 Task: Set the number of puzzle columns for the puzzle interactive game video filter to 4.
Action: Mouse moved to (127, 19)
Screenshot: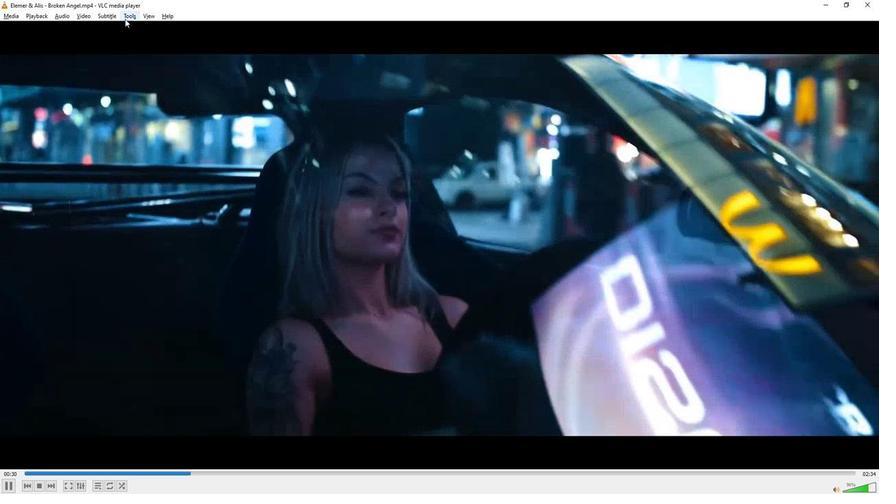 
Action: Mouse pressed left at (127, 19)
Screenshot: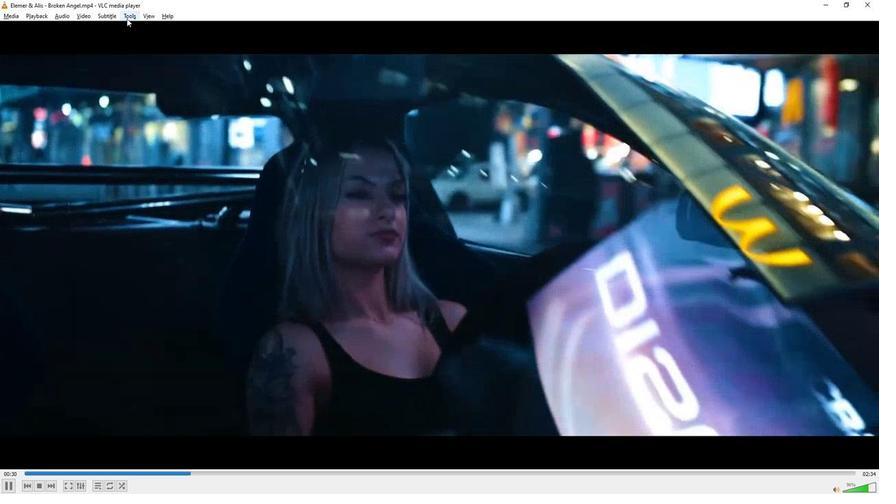 
Action: Mouse moved to (144, 130)
Screenshot: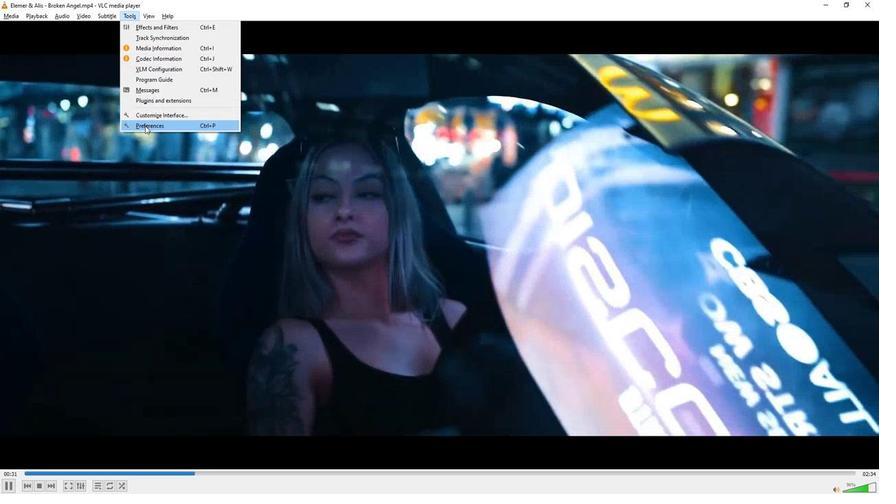 
Action: Mouse pressed left at (144, 130)
Screenshot: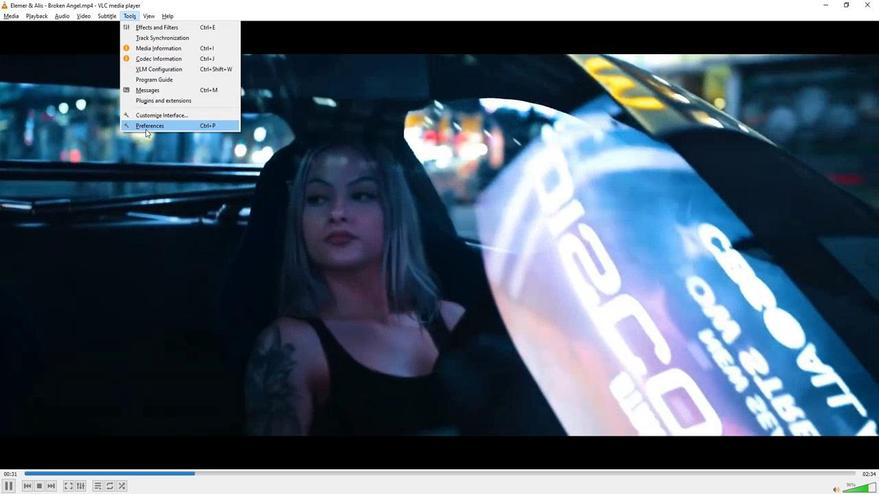 
Action: Mouse moved to (193, 389)
Screenshot: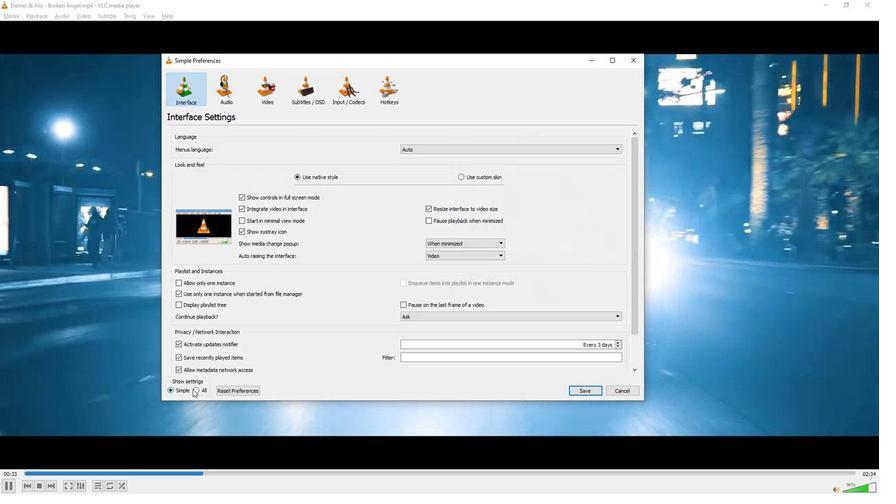 
Action: Mouse pressed left at (193, 389)
Screenshot: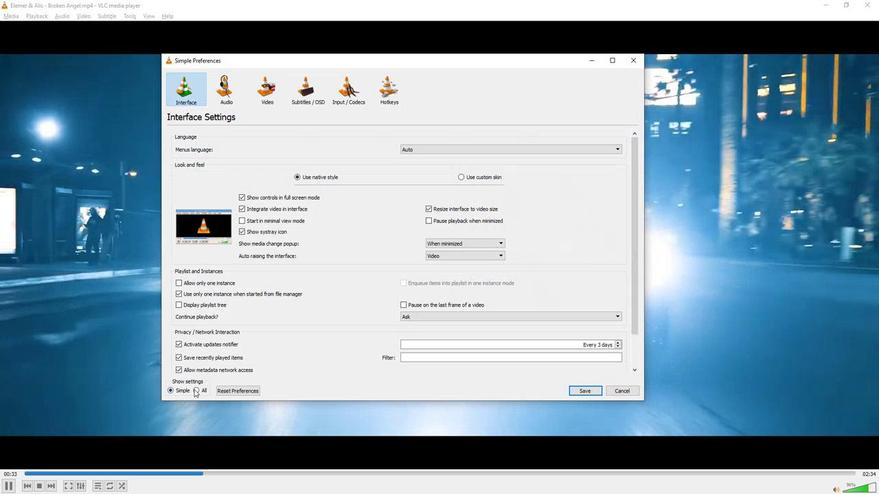 
Action: Mouse moved to (196, 346)
Screenshot: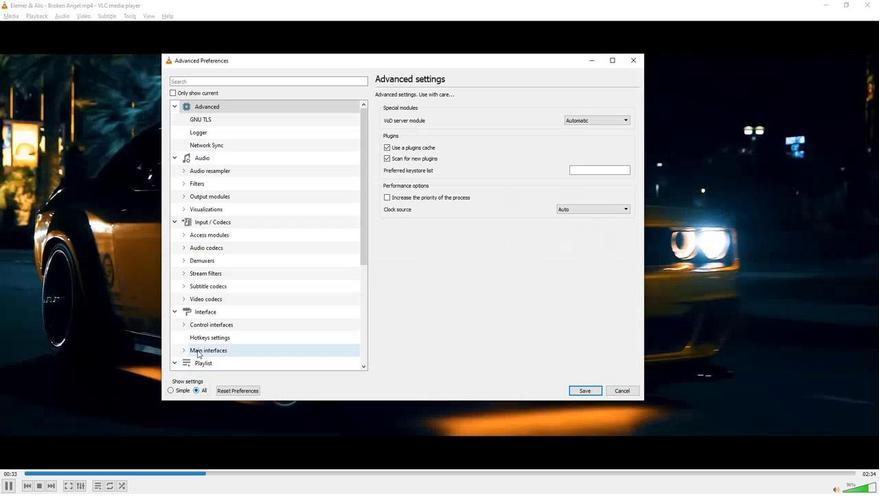 
Action: Mouse scrolled (196, 346) with delta (0, 0)
Screenshot: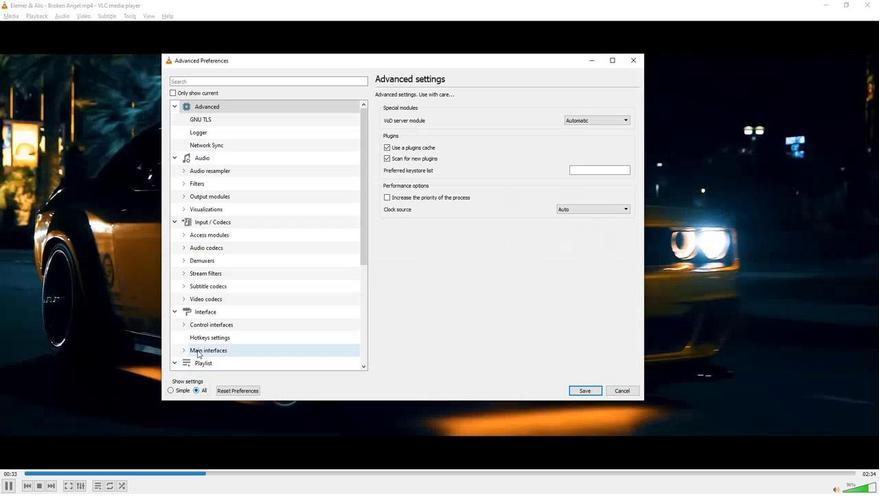 
Action: Mouse moved to (196, 345)
Screenshot: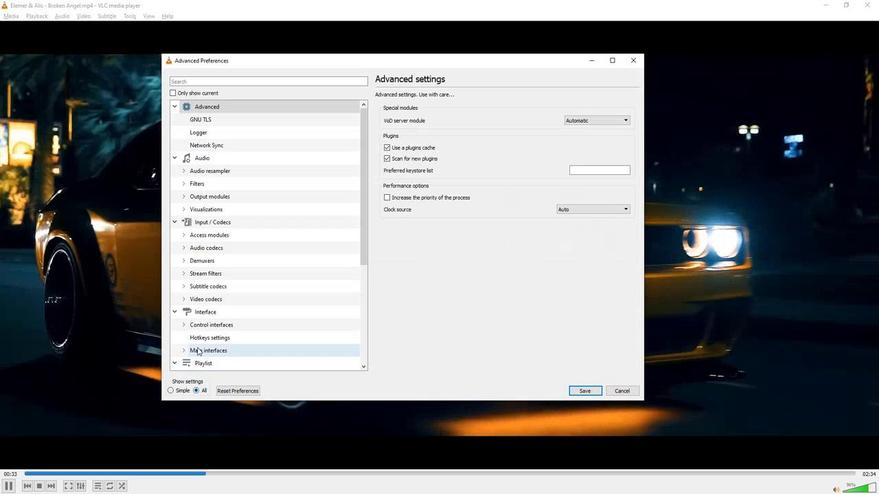 
Action: Mouse scrolled (196, 345) with delta (0, 0)
Screenshot: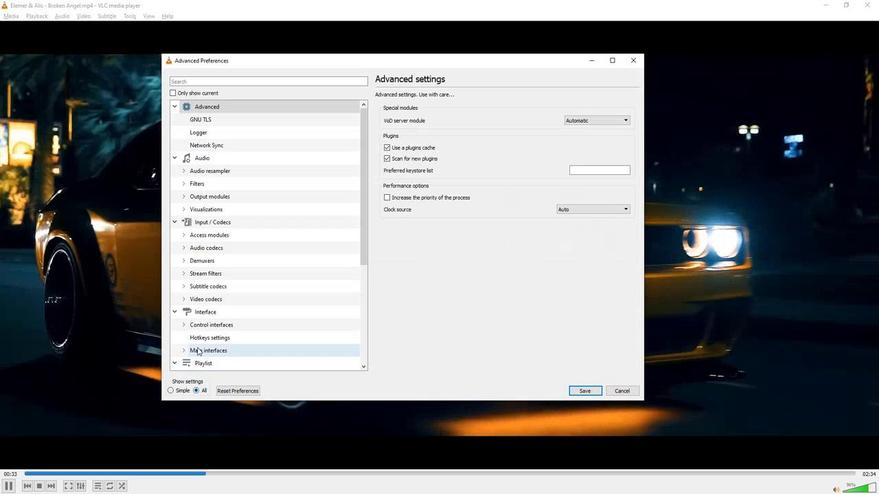 
Action: Mouse moved to (196, 344)
Screenshot: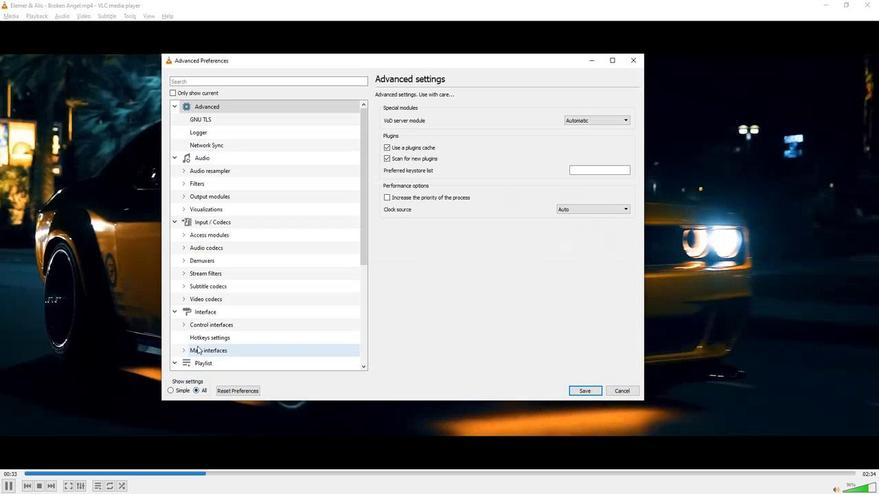 
Action: Mouse scrolled (196, 344) with delta (0, 0)
Screenshot: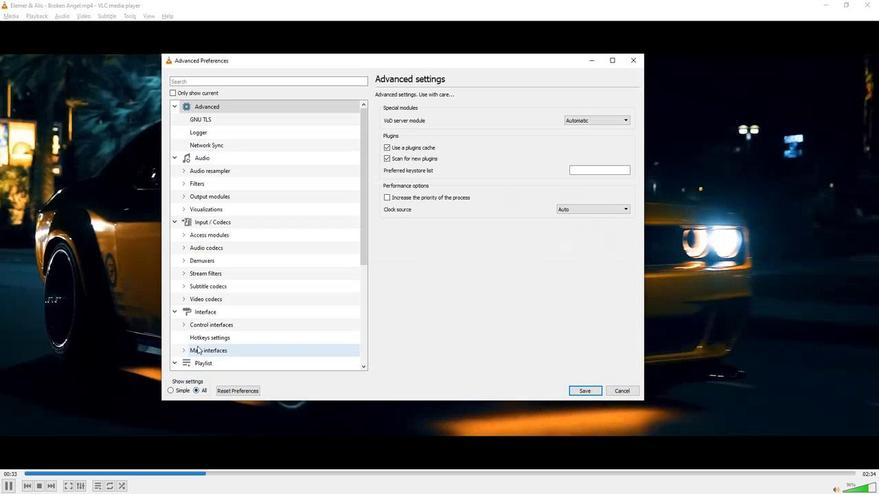 
Action: Mouse moved to (196, 342)
Screenshot: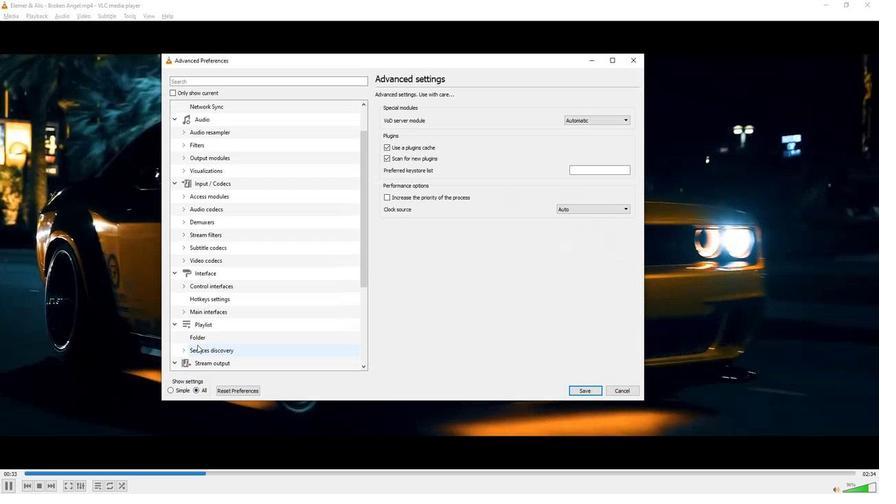 
Action: Mouse scrolled (196, 342) with delta (0, 0)
Screenshot: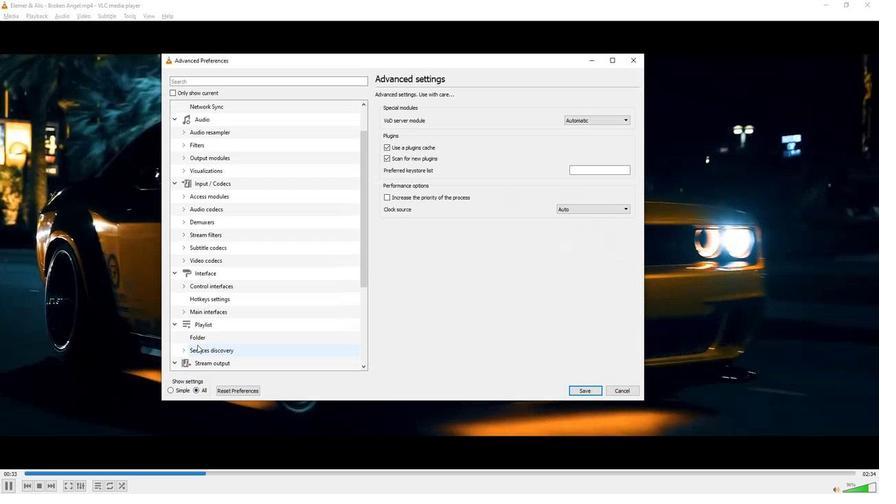 
Action: Mouse moved to (196, 341)
Screenshot: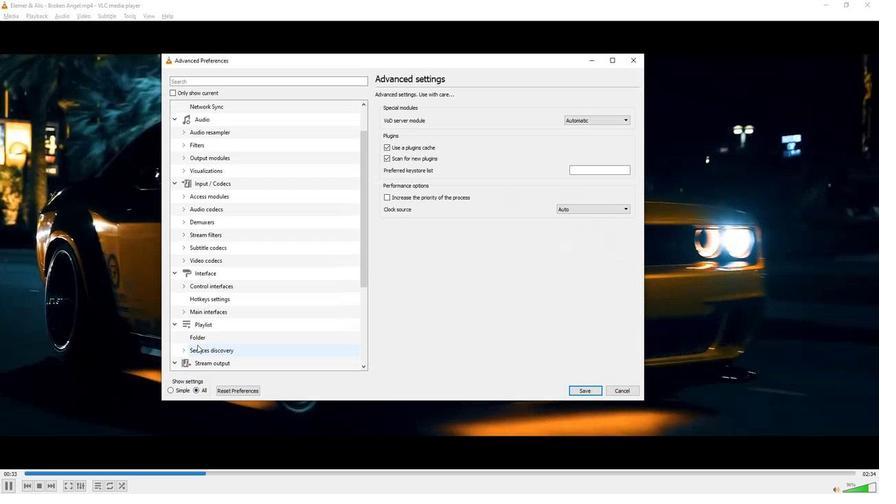 
Action: Mouse scrolled (196, 340) with delta (0, 0)
Screenshot: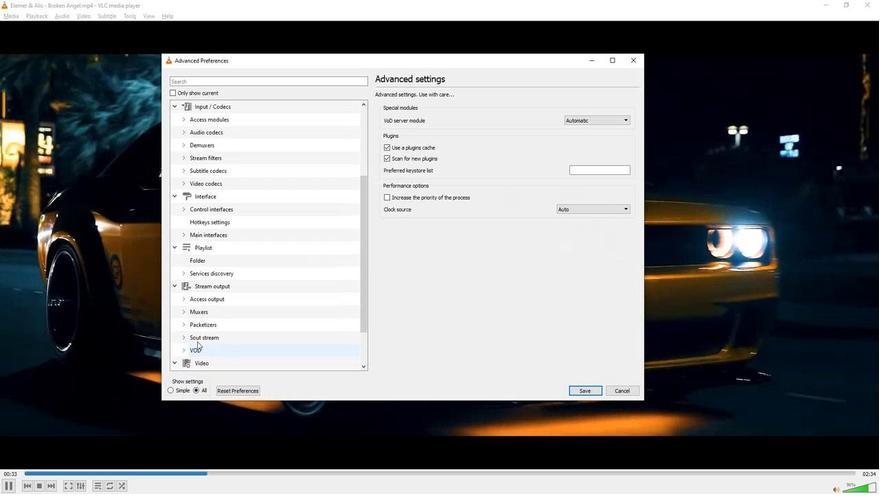 
Action: Mouse moved to (196, 340)
Screenshot: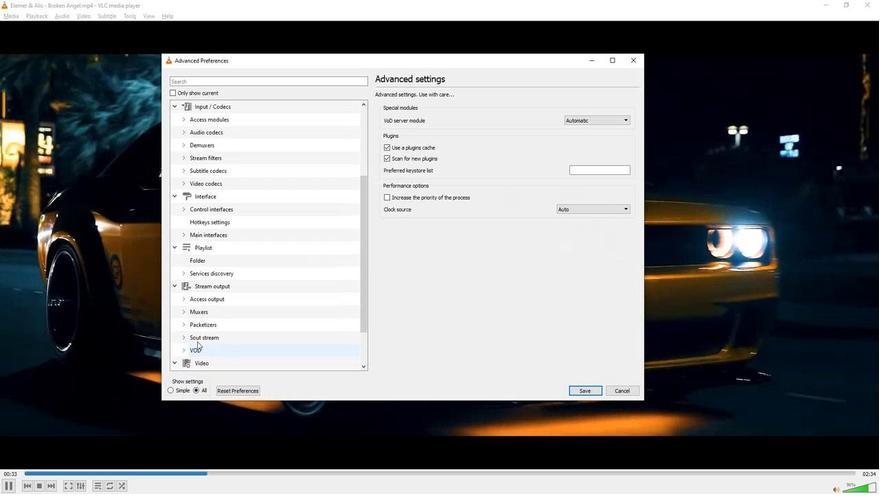 
Action: Mouse scrolled (196, 339) with delta (0, 0)
Screenshot: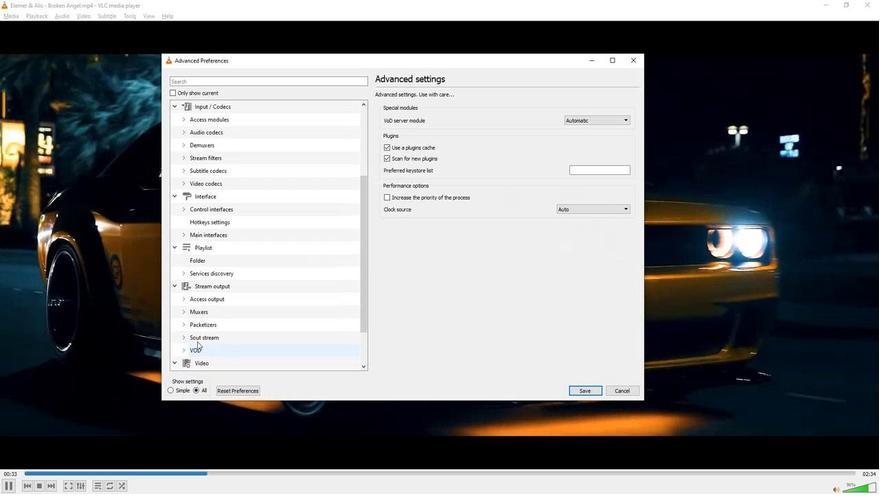 
Action: Mouse moved to (195, 338)
Screenshot: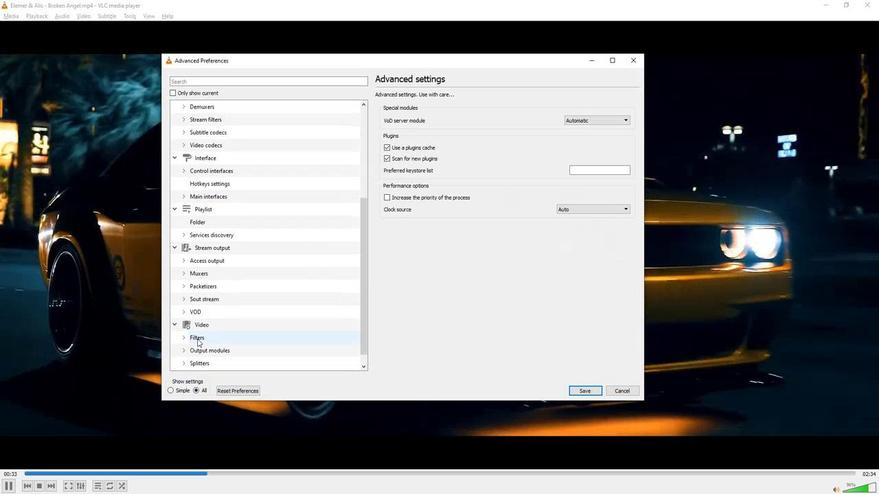 
Action: Mouse scrolled (195, 337) with delta (0, 0)
Screenshot: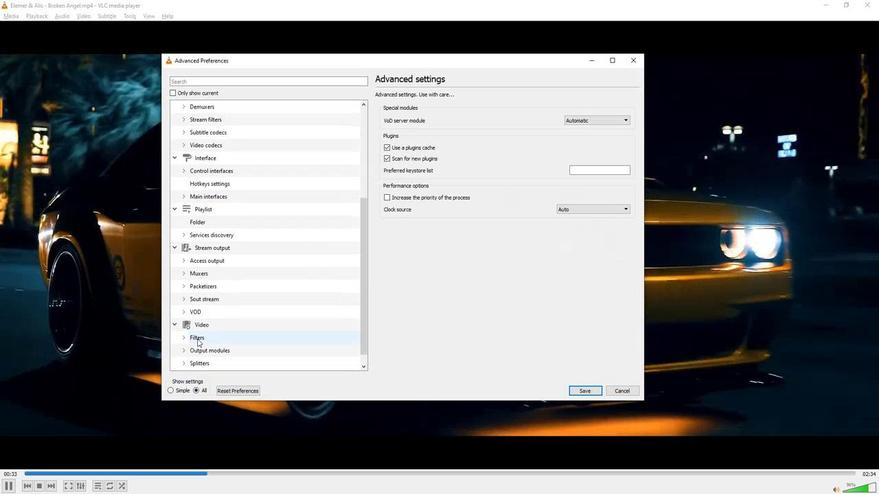
Action: Mouse moved to (195, 337)
Screenshot: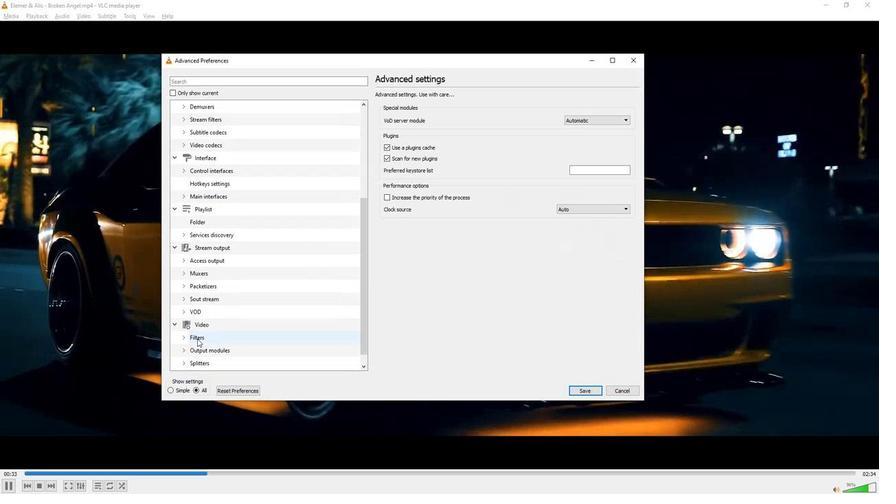 
Action: Mouse scrolled (195, 337) with delta (0, 0)
Screenshot: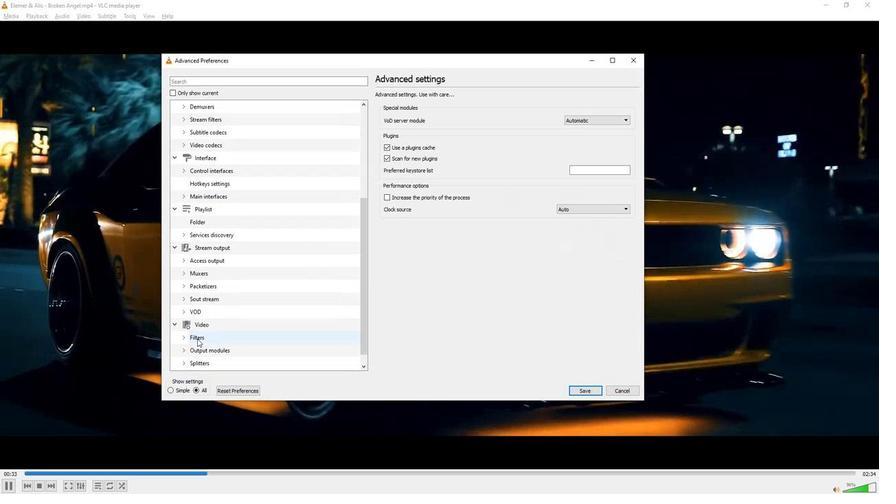 
Action: Mouse moved to (184, 328)
Screenshot: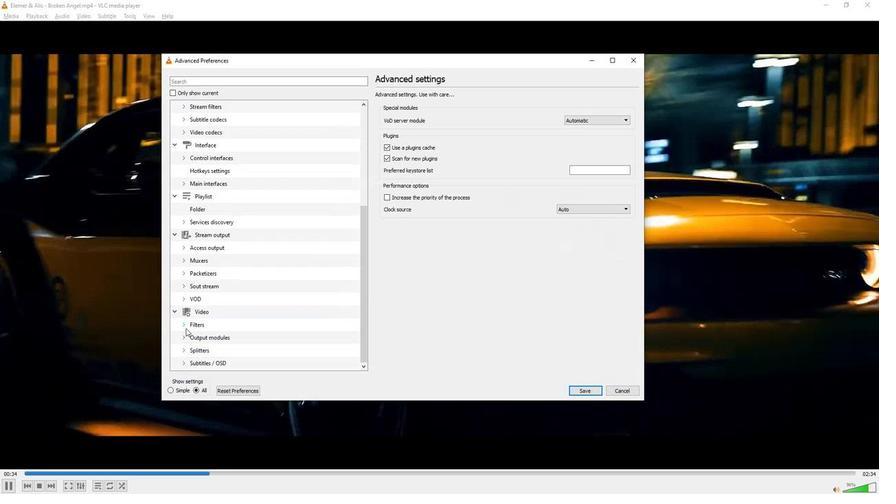 
Action: Mouse pressed left at (184, 328)
Screenshot: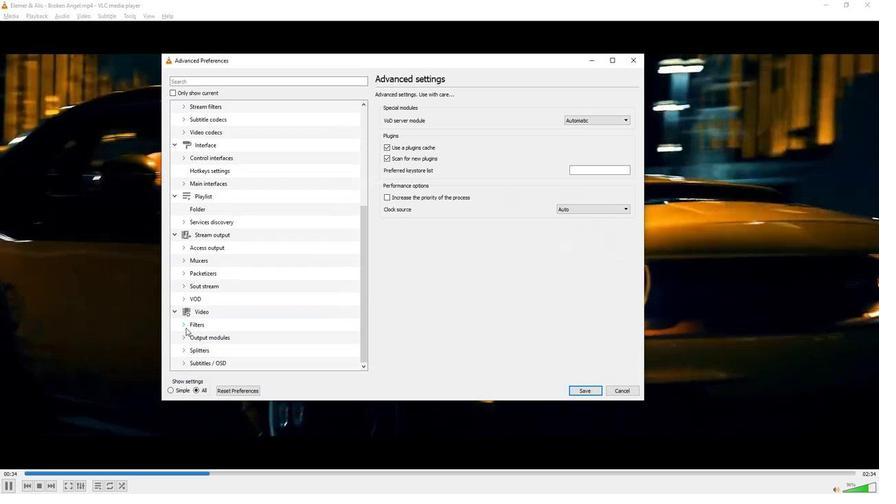 
Action: Mouse scrolled (184, 328) with delta (0, 0)
Screenshot: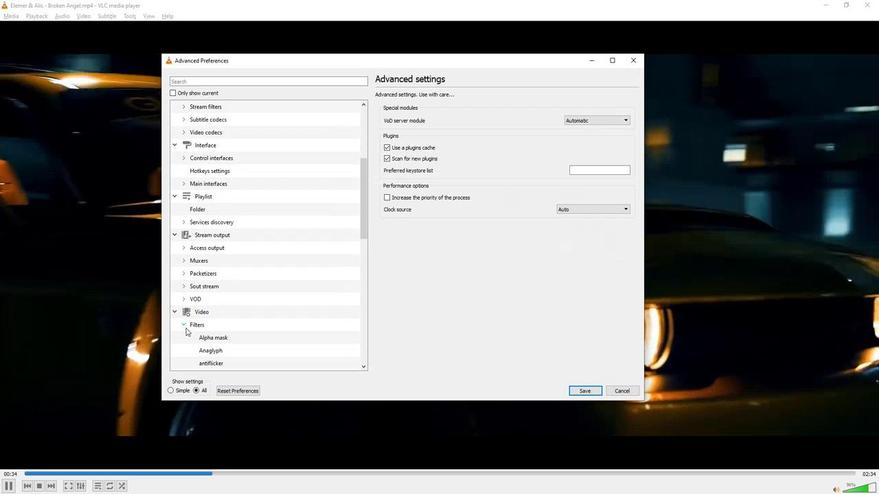 
Action: Mouse scrolled (184, 328) with delta (0, 0)
Screenshot: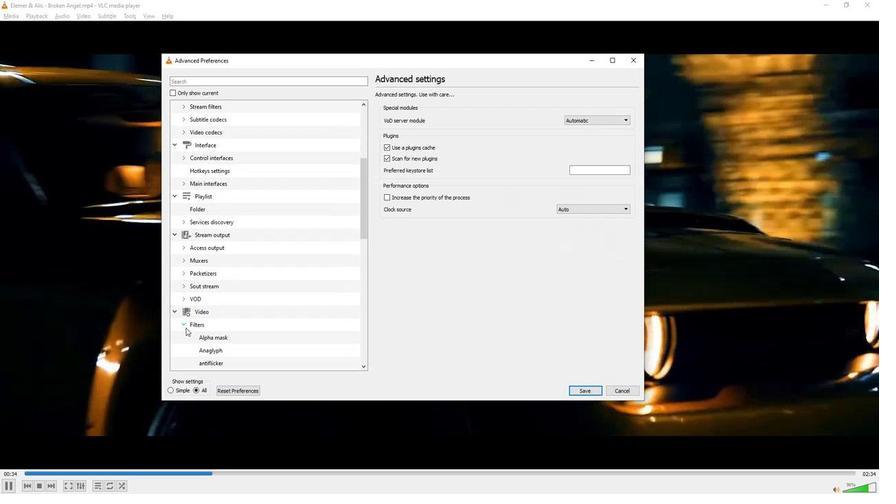 
Action: Mouse scrolled (184, 328) with delta (0, 0)
Screenshot: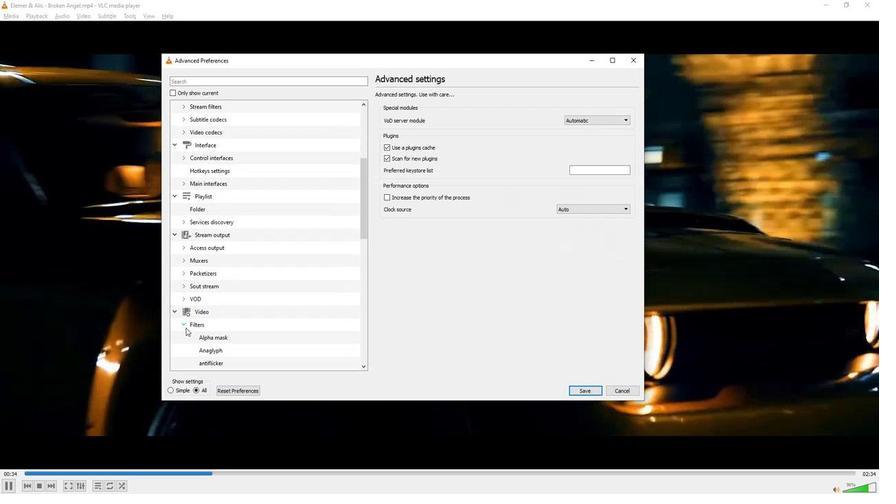 
Action: Mouse scrolled (184, 328) with delta (0, 0)
Screenshot: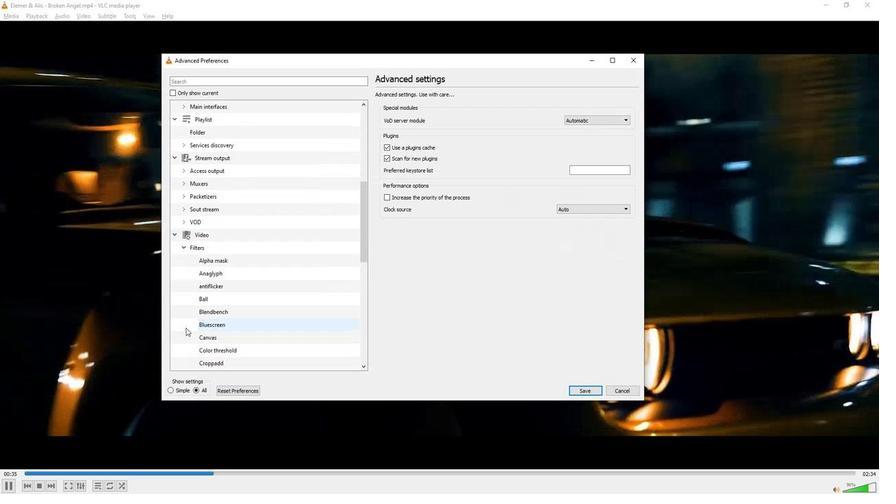 
Action: Mouse scrolled (184, 328) with delta (0, 0)
Screenshot: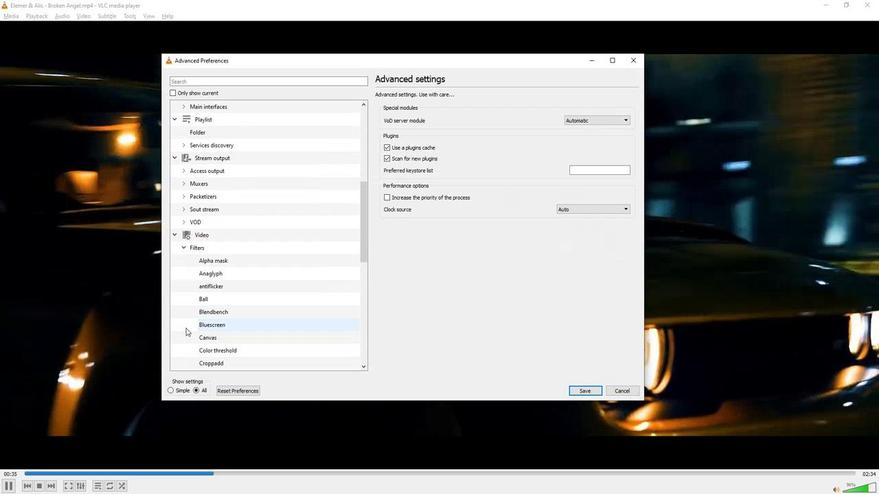 
Action: Mouse scrolled (184, 328) with delta (0, 0)
Screenshot: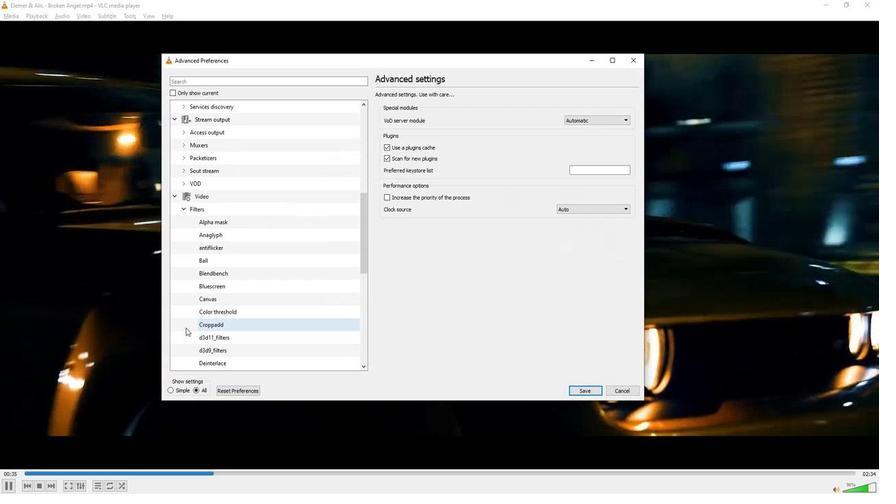
Action: Mouse scrolled (184, 328) with delta (0, 0)
Screenshot: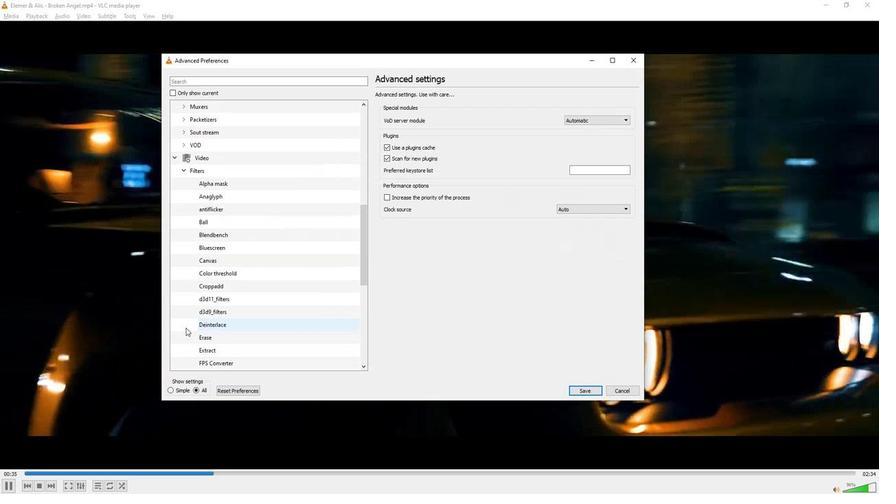 
Action: Mouse moved to (188, 331)
Screenshot: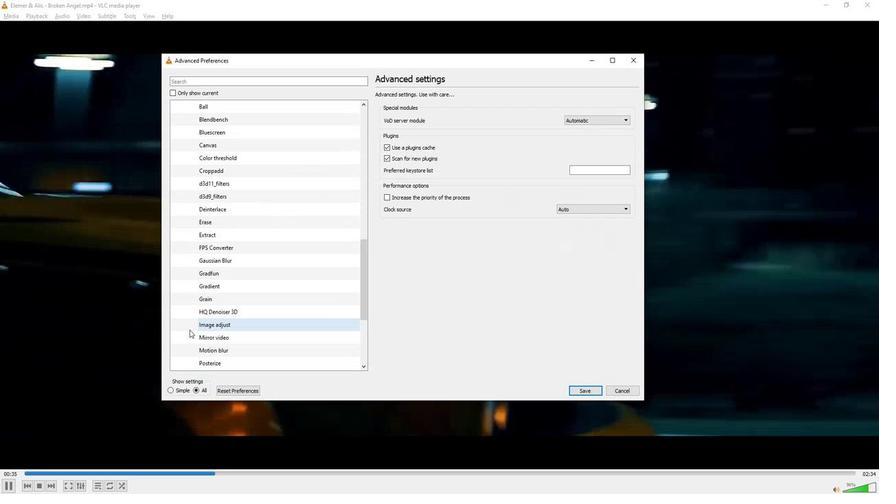 
Action: Mouse scrolled (188, 330) with delta (0, 0)
Screenshot: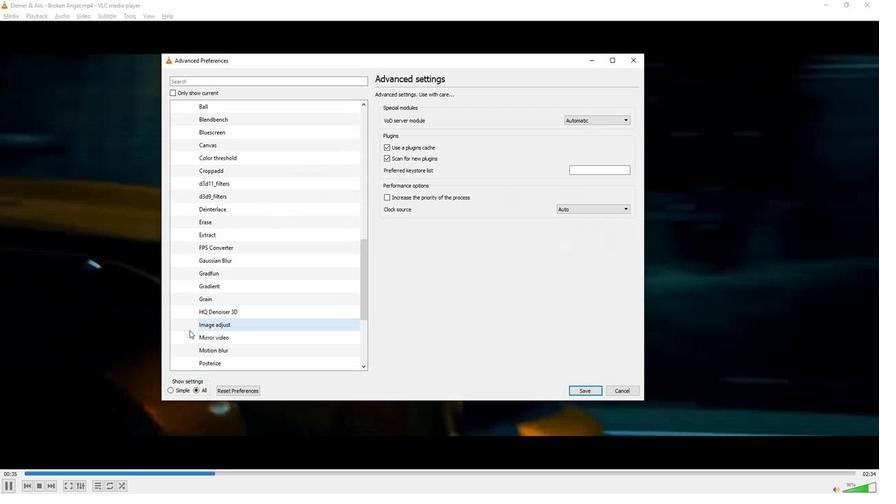 
Action: Mouse scrolled (188, 330) with delta (0, 0)
Screenshot: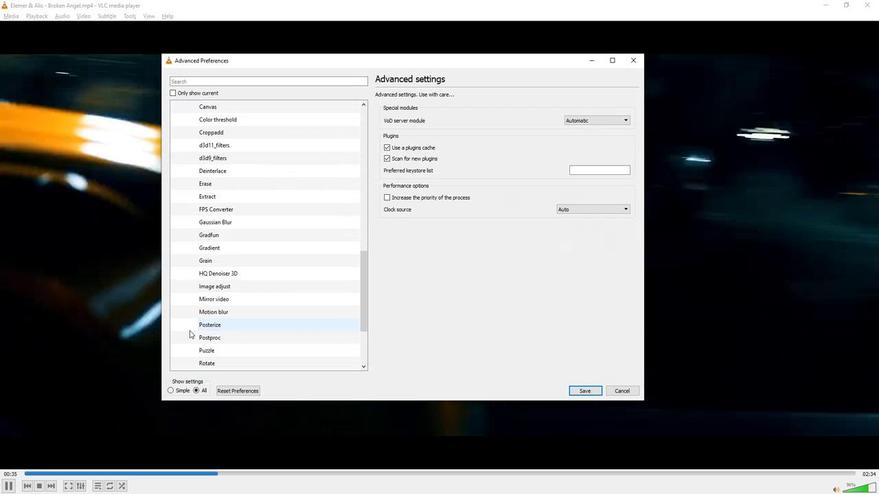 
Action: Mouse moved to (209, 312)
Screenshot: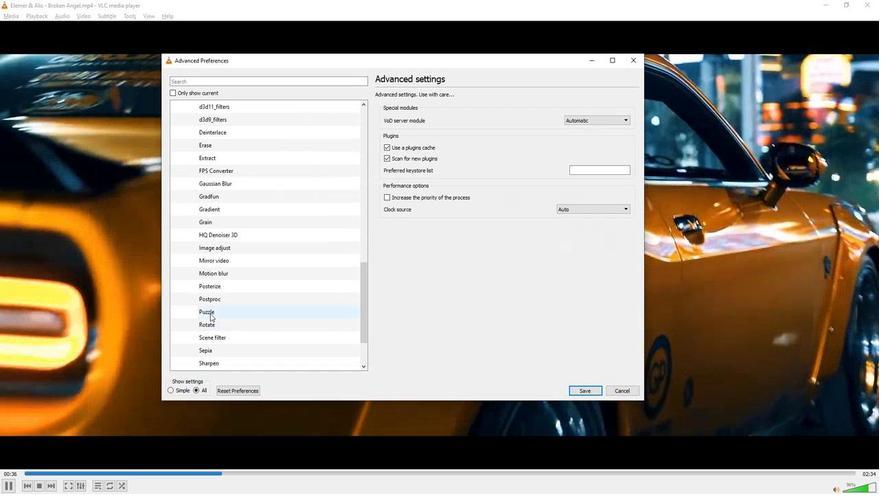 
Action: Mouse pressed left at (209, 312)
Screenshot: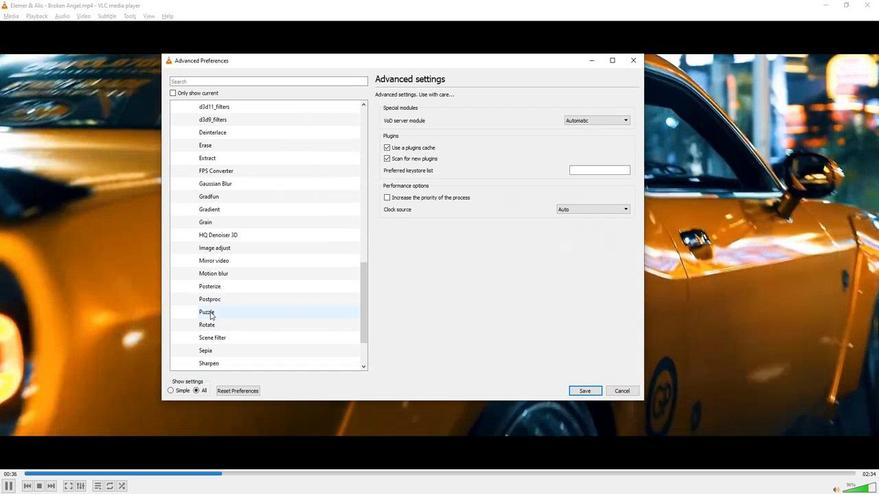
Action: Mouse moved to (629, 124)
Screenshot: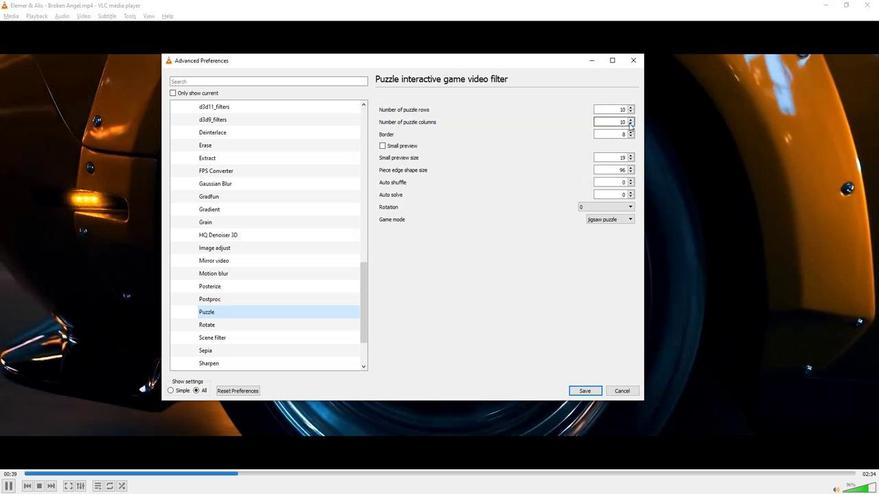 
Action: Mouse pressed left at (629, 124)
Screenshot: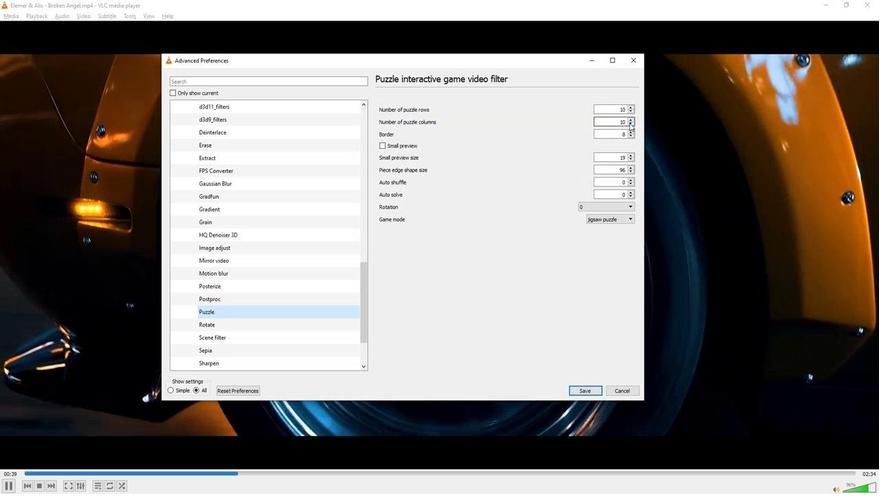 
Action: Mouse pressed left at (629, 124)
Screenshot: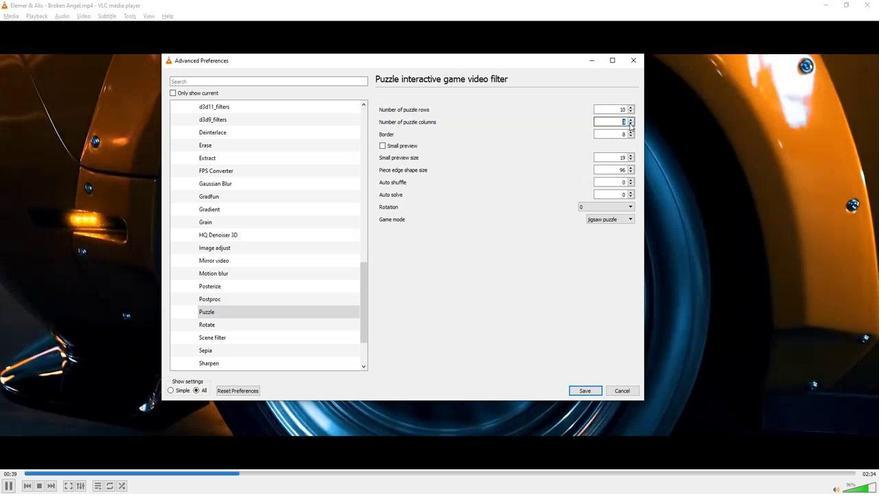 
Action: Mouse pressed left at (629, 124)
Screenshot: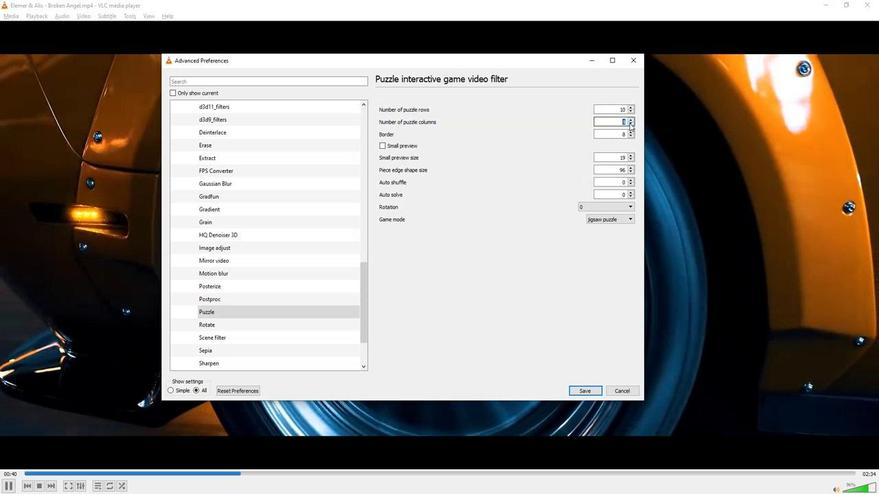 
Action: Mouse pressed left at (629, 124)
Screenshot: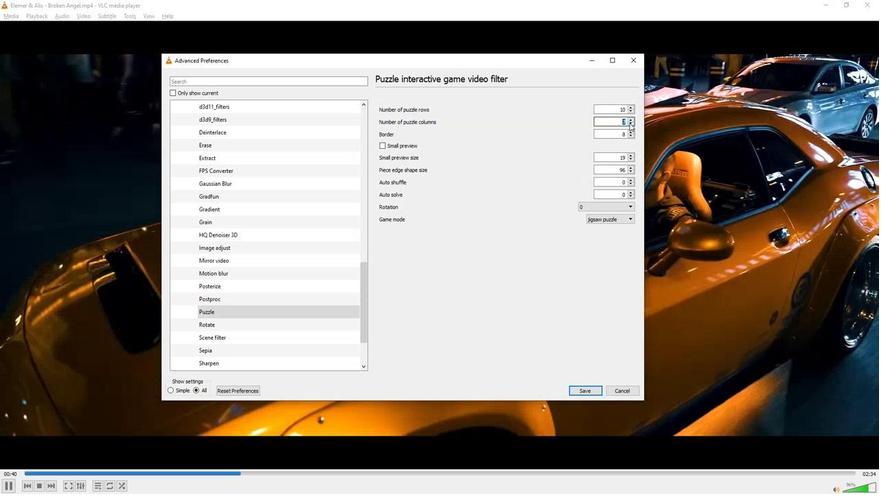 
Action: Mouse pressed left at (629, 124)
Screenshot: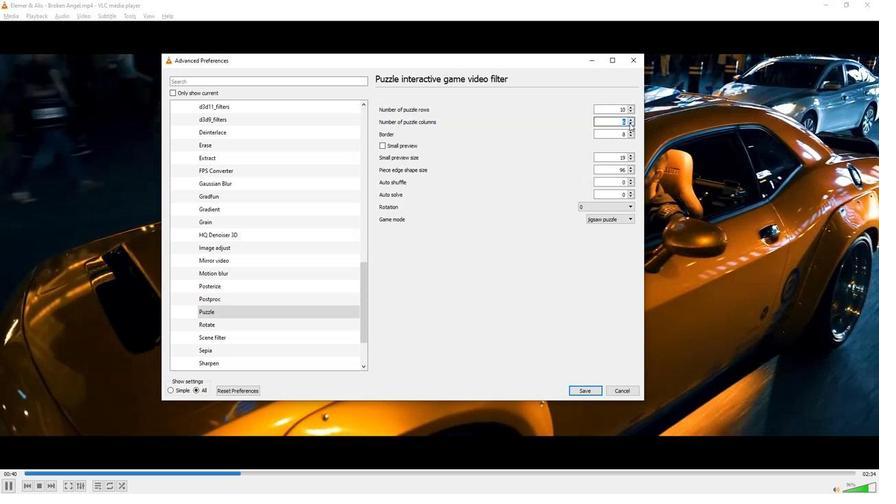 
Action: Mouse pressed left at (629, 124)
Screenshot: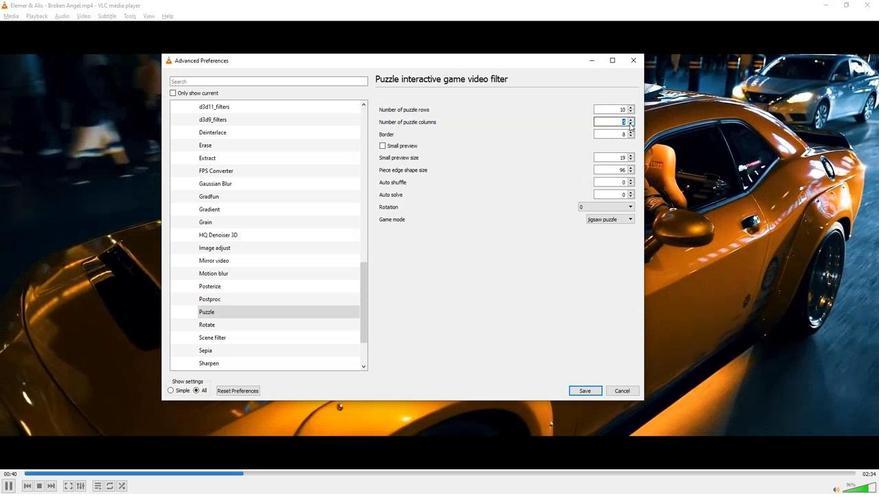 
Action: Mouse moved to (541, 126)
Screenshot: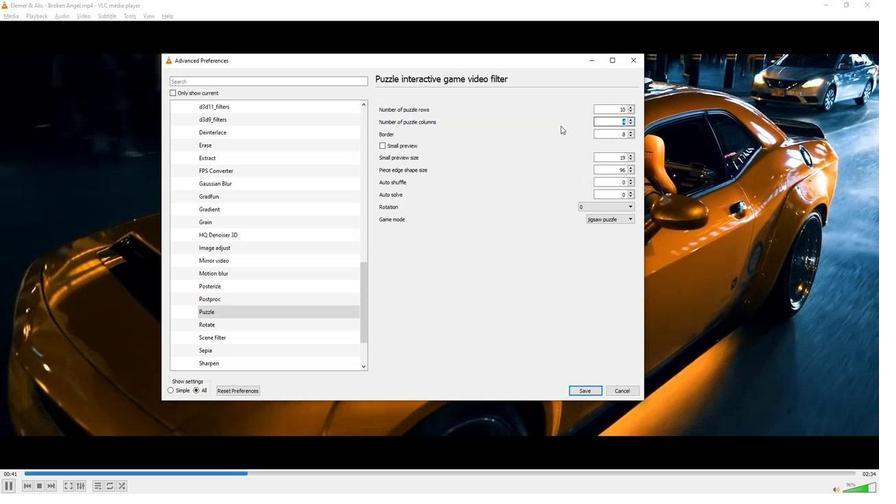 
Action: Mouse pressed left at (541, 126)
Screenshot: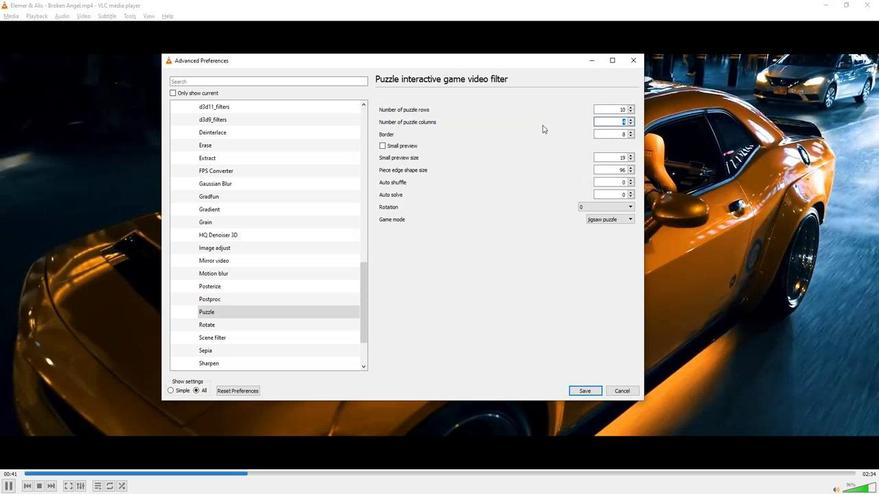 
